 Task: Enable the video filter "Canvas video filter" in the video filter module.
Action: Mouse moved to (114, 17)
Screenshot: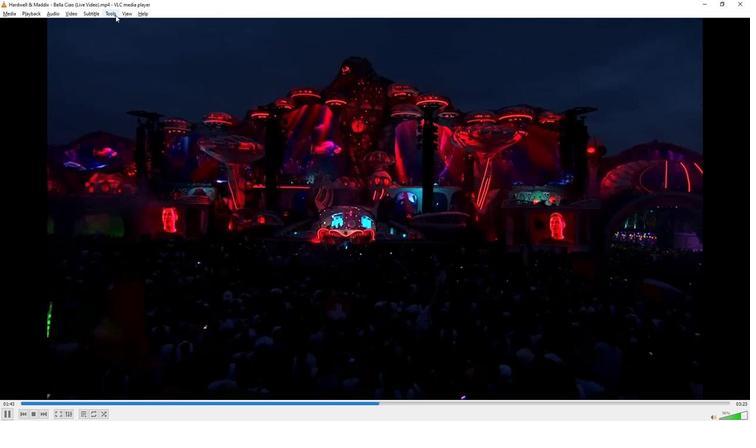 
Action: Mouse pressed left at (114, 17)
Screenshot: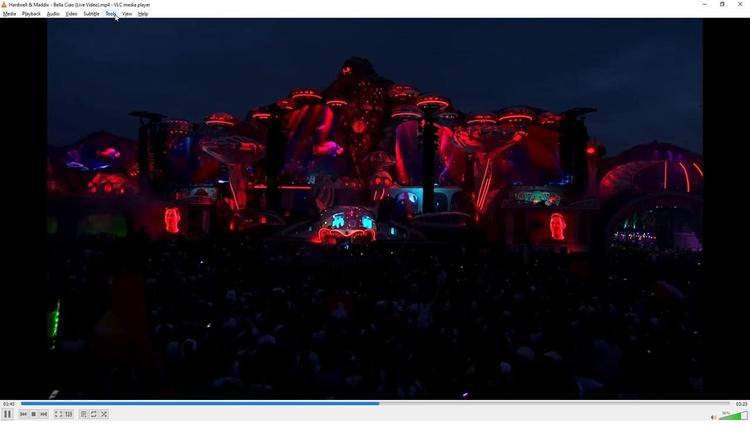 
Action: Mouse moved to (124, 106)
Screenshot: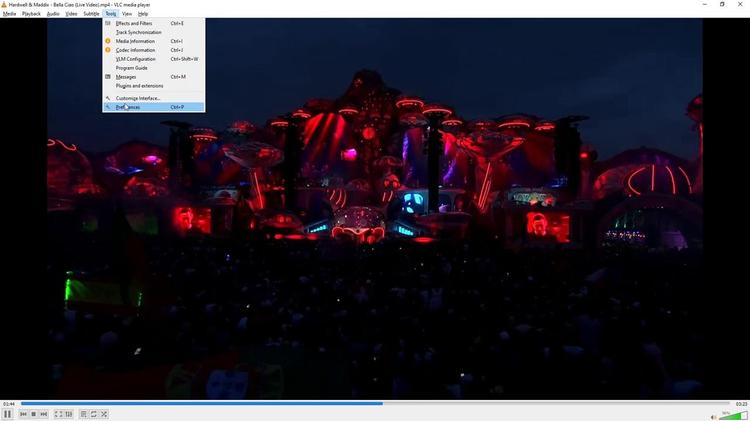 
Action: Mouse pressed left at (124, 106)
Screenshot: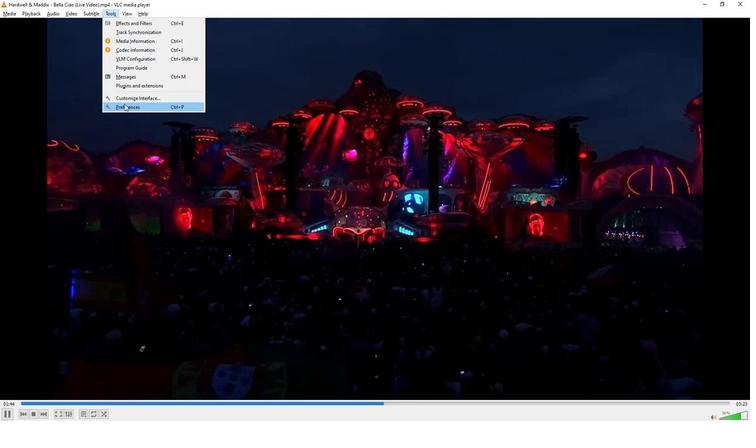 
Action: Mouse moved to (167, 334)
Screenshot: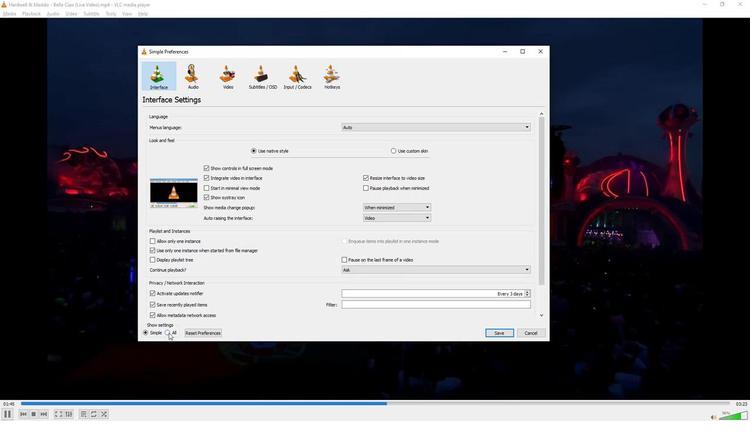 
Action: Mouse pressed left at (167, 334)
Screenshot: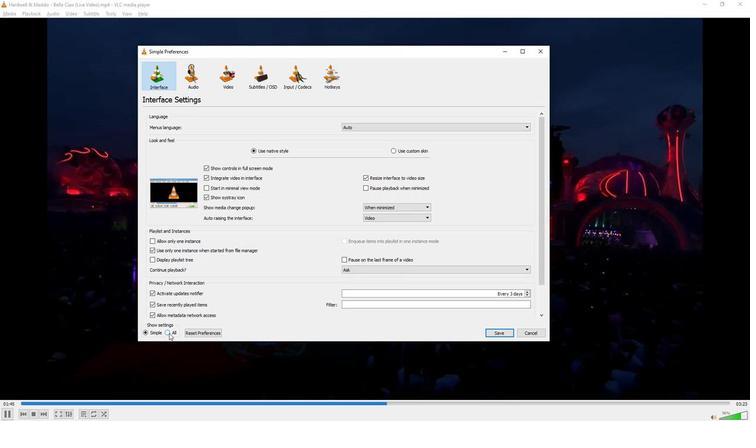 
Action: Mouse moved to (175, 297)
Screenshot: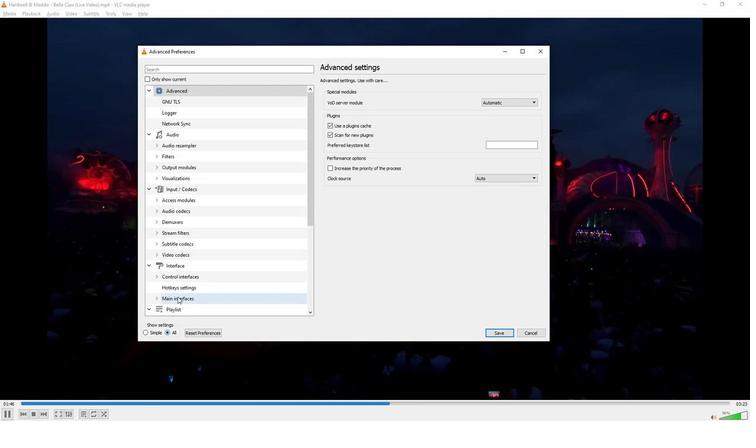 
Action: Mouse scrolled (175, 297) with delta (0, 0)
Screenshot: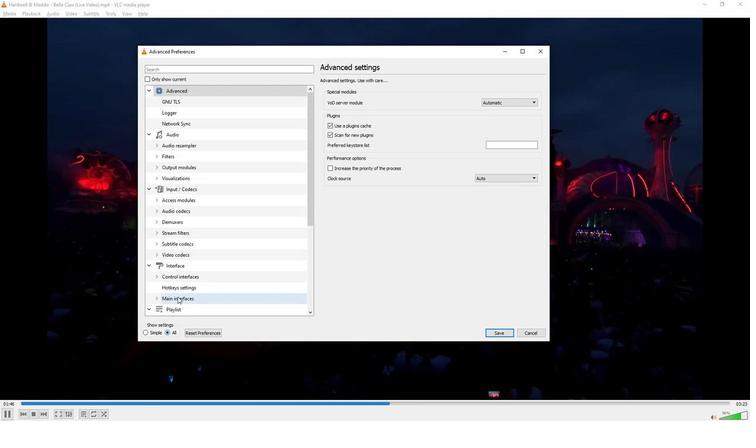 
Action: Mouse moved to (175, 297)
Screenshot: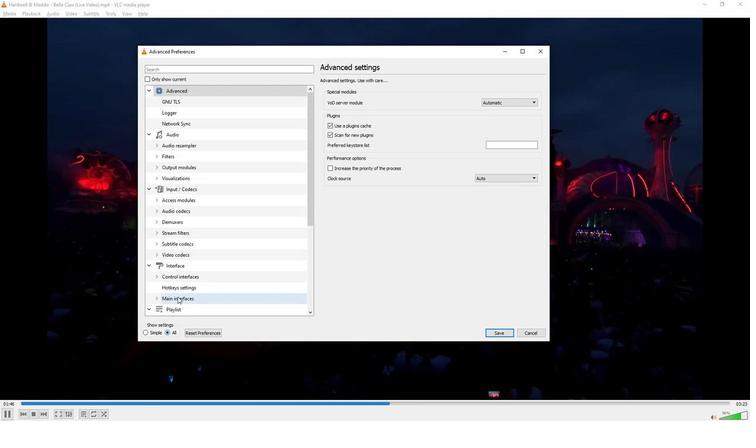 
Action: Mouse scrolled (175, 297) with delta (0, 0)
Screenshot: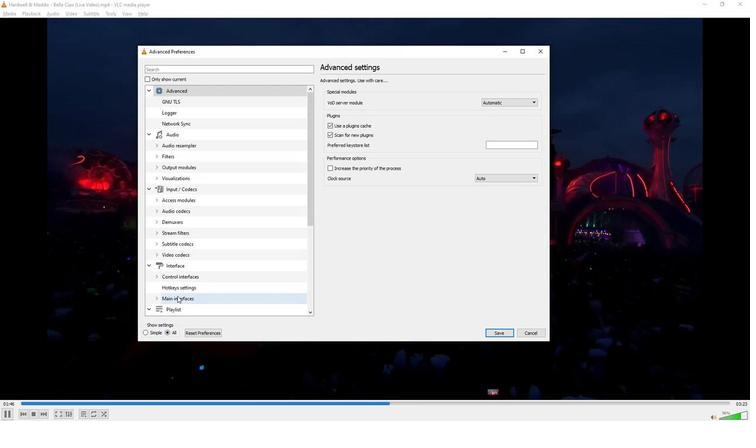 
Action: Mouse scrolled (175, 297) with delta (0, 0)
Screenshot: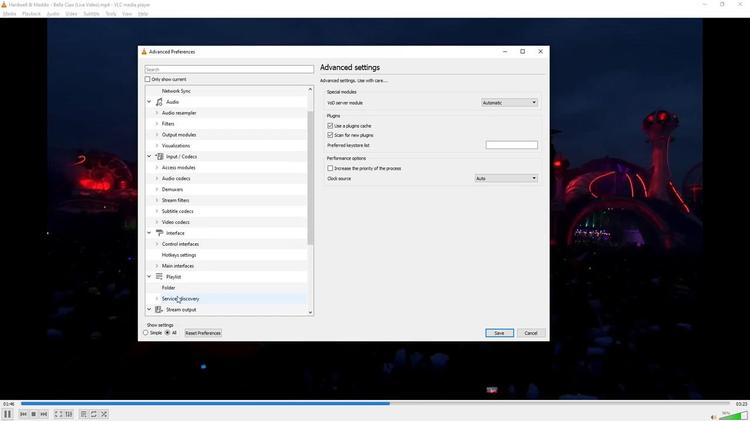 
Action: Mouse scrolled (175, 297) with delta (0, 0)
Screenshot: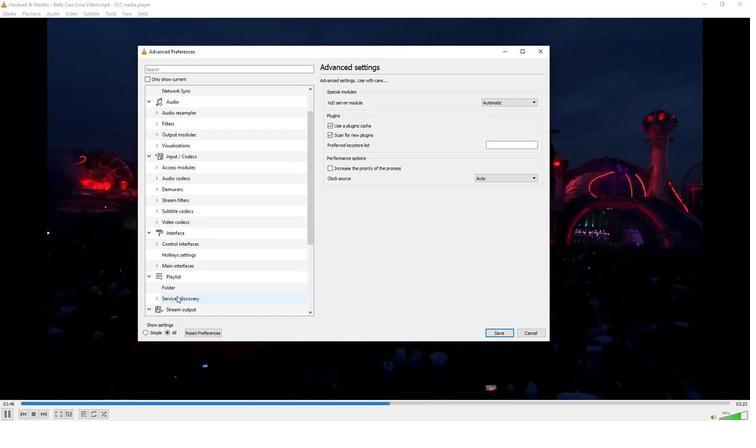 
Action: Mouse scrolled (175, 297) with delta (0, 0)
Screenshot: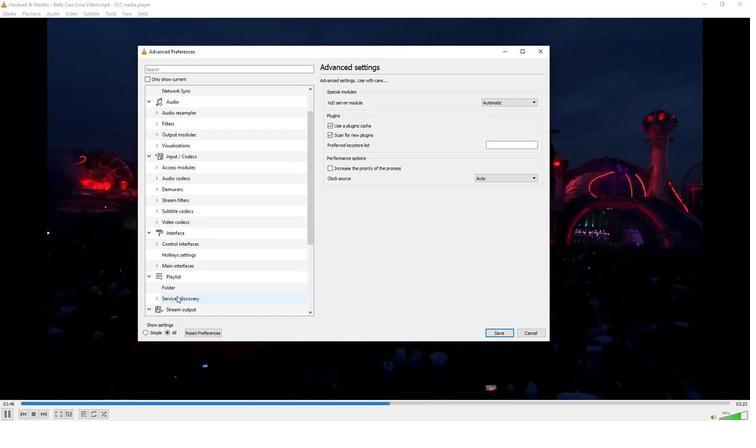 
Action: Mouse moved to (175, 297)
Screenshot: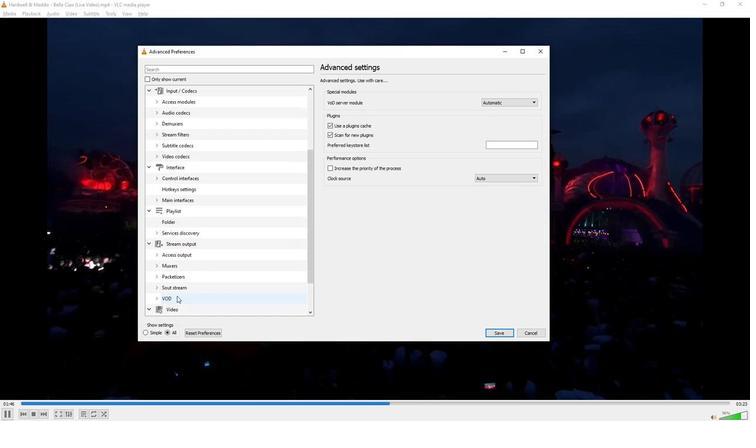 
Action: Mouse scrolled (175, 297) with delta (0, 0)
Screenshot: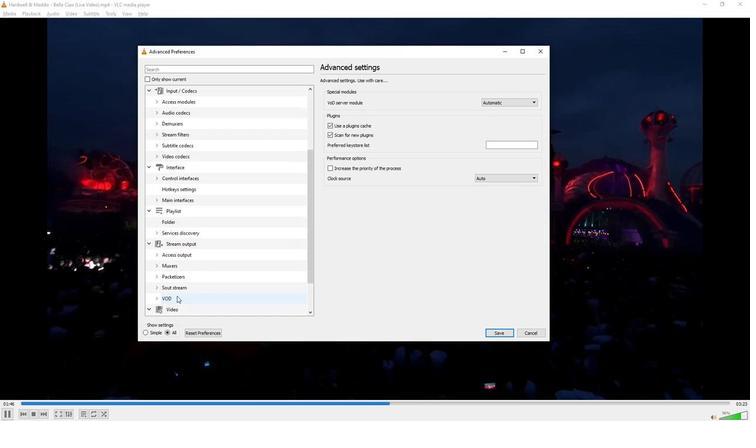 
Action: Mouse moved to (172, 278)
Screenshot: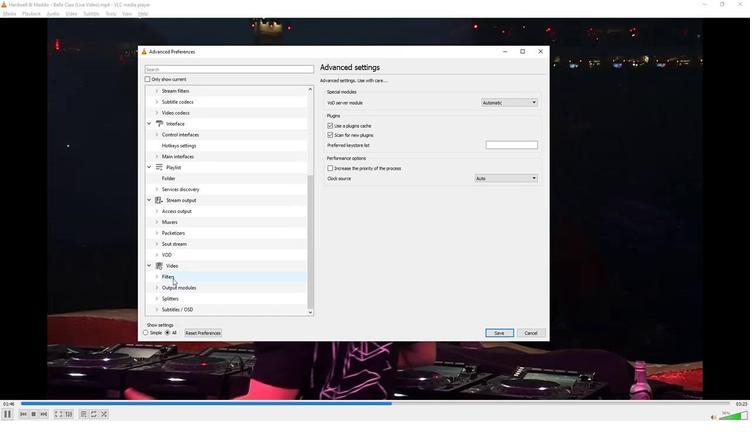 
Action: Mouse pressed left at (172, 278)
Screenshot: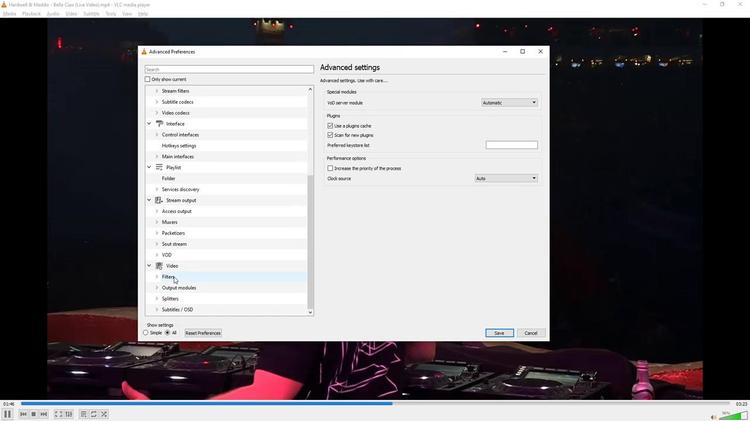 
Action: Mouse moved to (424, 242)
Screenshot: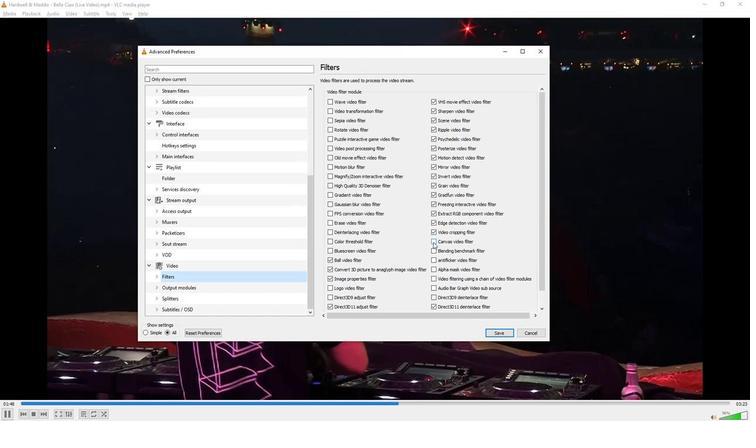 
Action: Mouse pressed left at (424, 242)
Screenshot: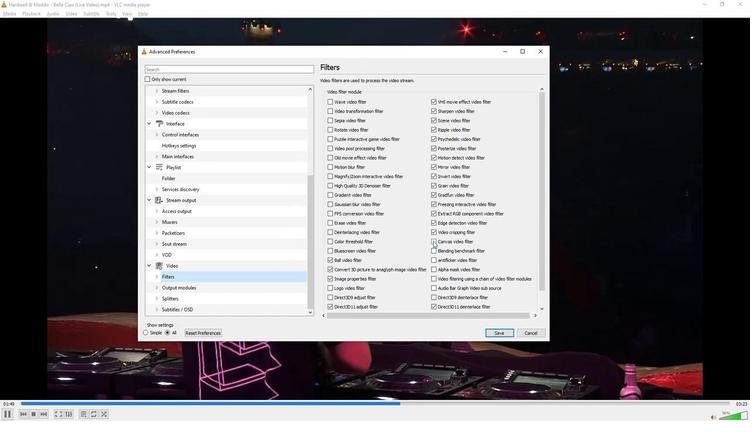 
Action: Mouse moved to (354, 268)
Screenshot: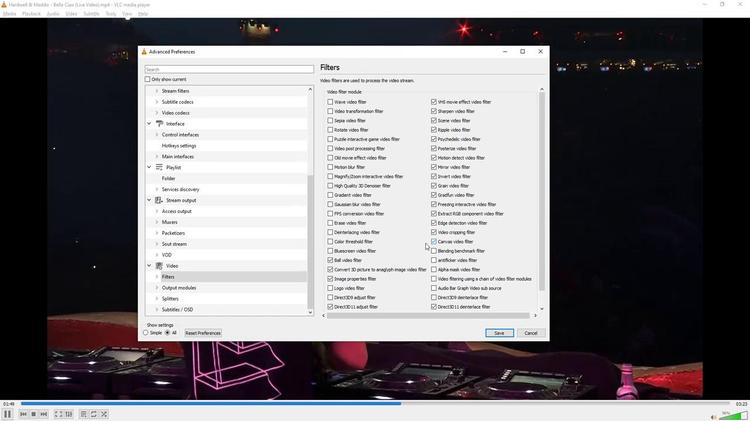 
